 Task: Add Aura Cacia Tea Tree Essential Oil to the cart.
Action: Mouse moved to (895, 300)
Screenshot: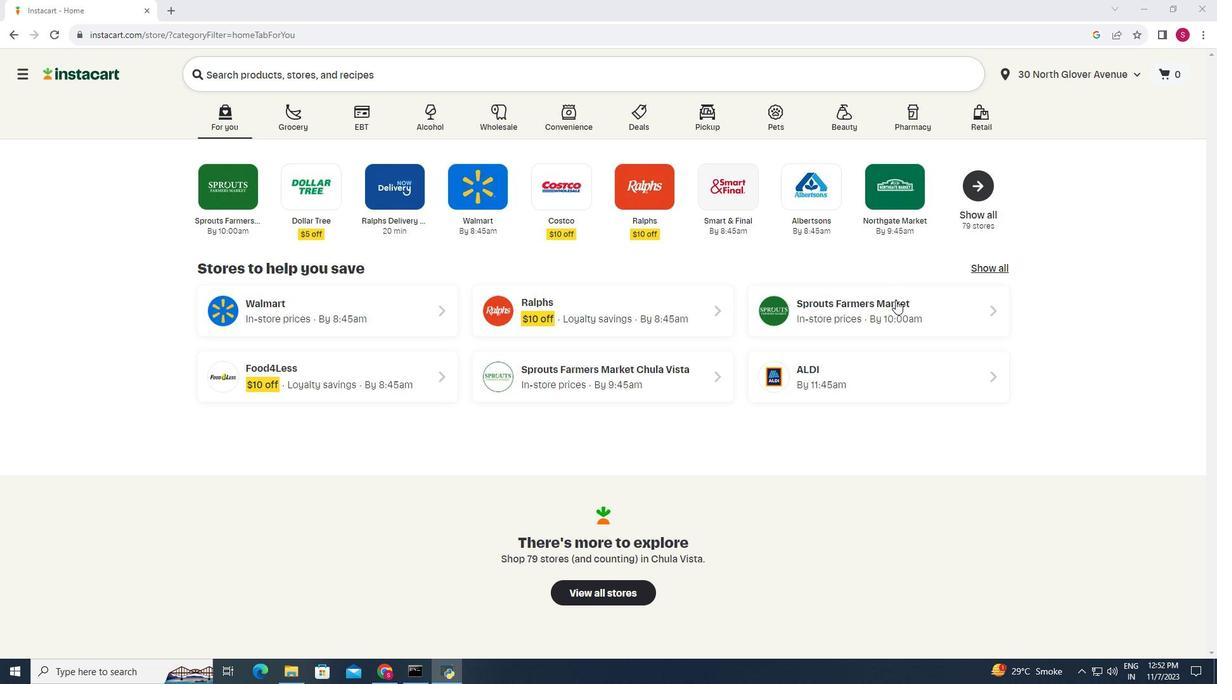 
Action: Mouse pressed left at (895, 300)
Screenshot: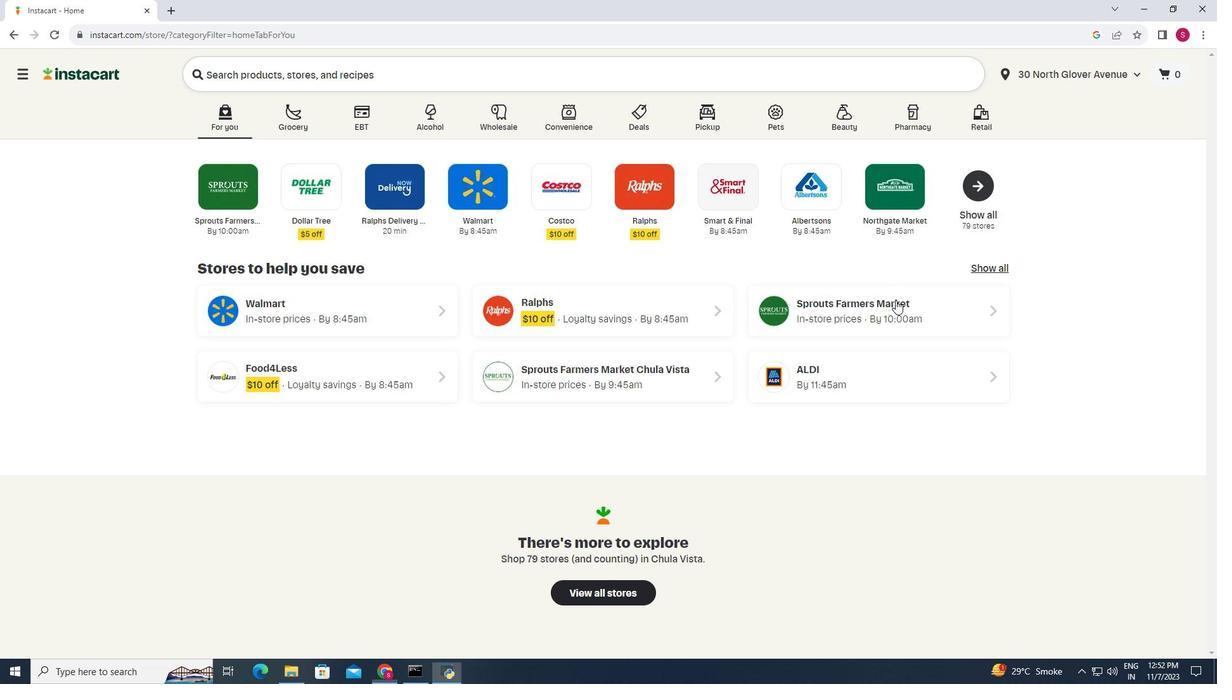 
Action: Mouse moved to (117, 362)
Screenshot: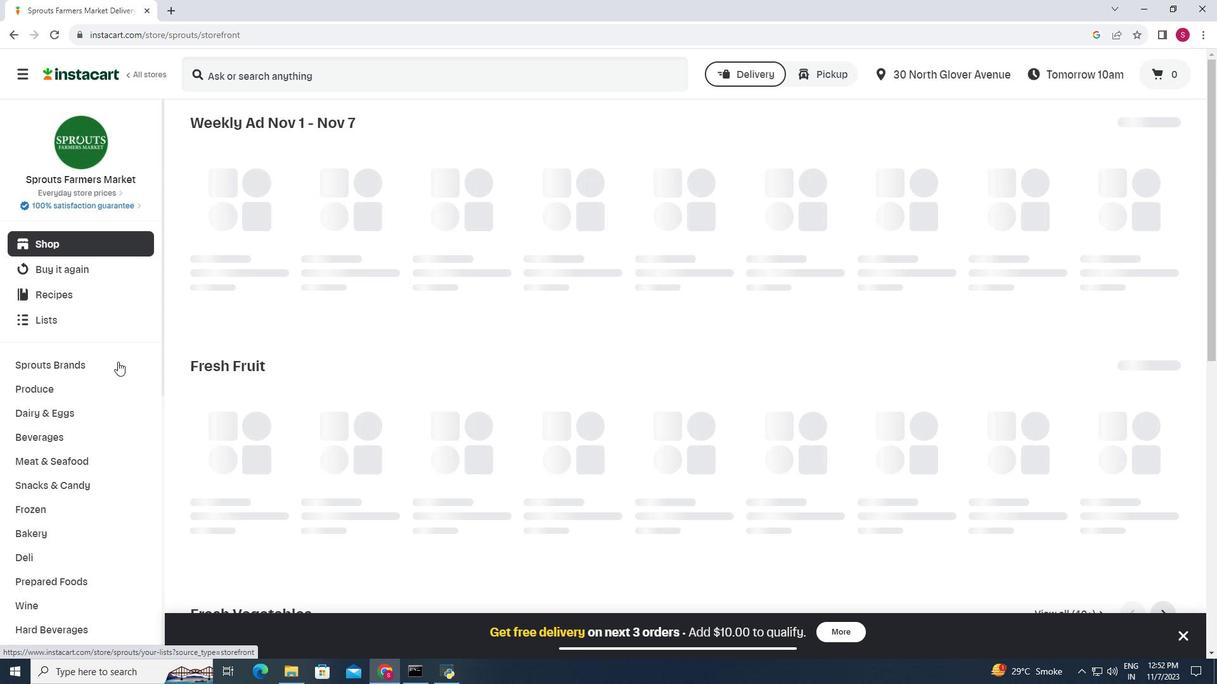 
Action: Mouse scrolled (117, 361) with delta (0, 0)
Screenshot: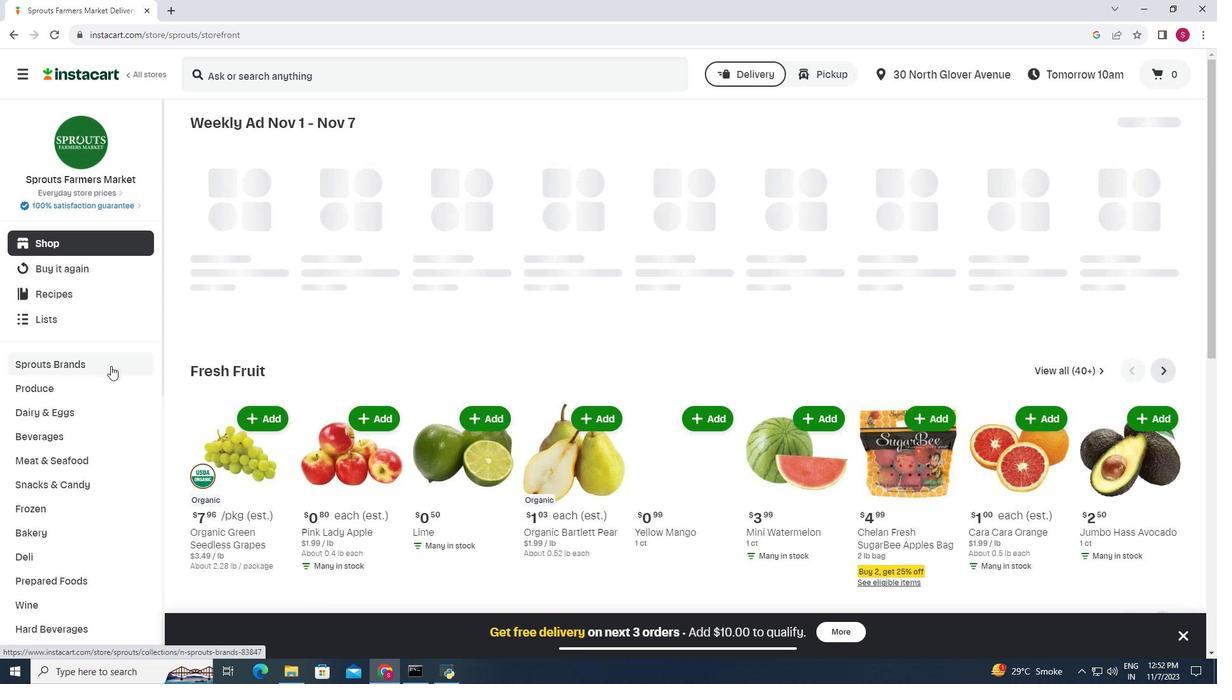 
Action: Mouse moved to (79, 428)
Screenshot: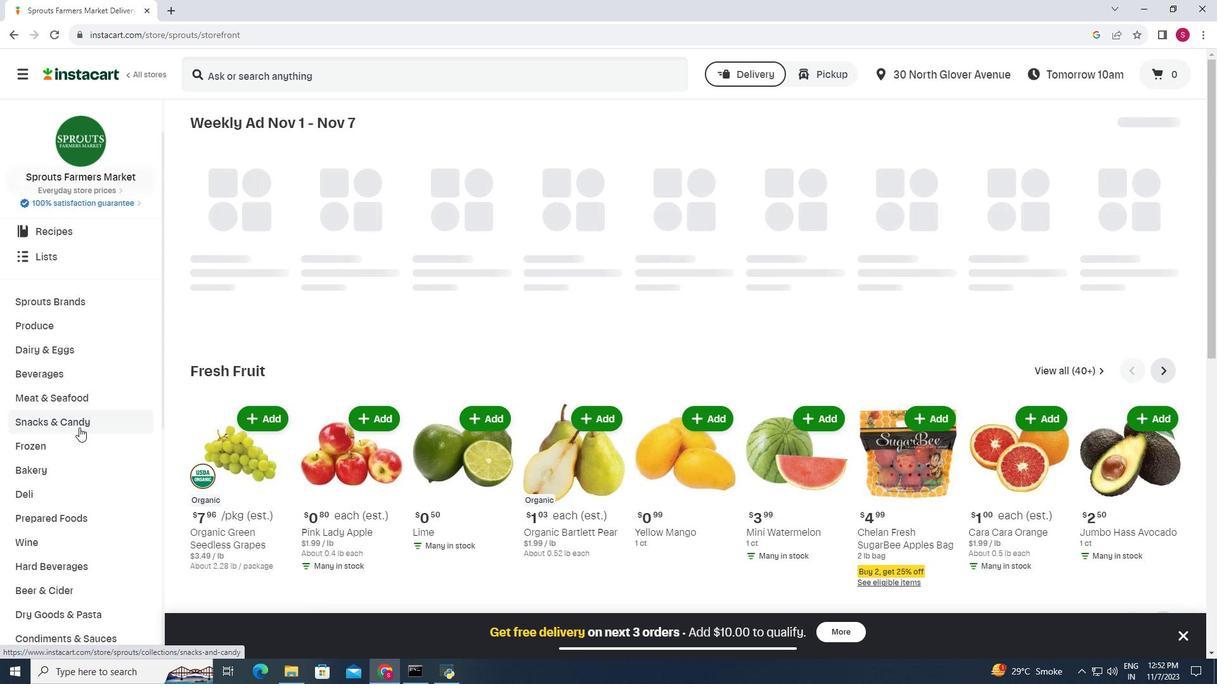 
Action: Mouse scrolled (79, 427) with delta (0, 0)
Screenshot: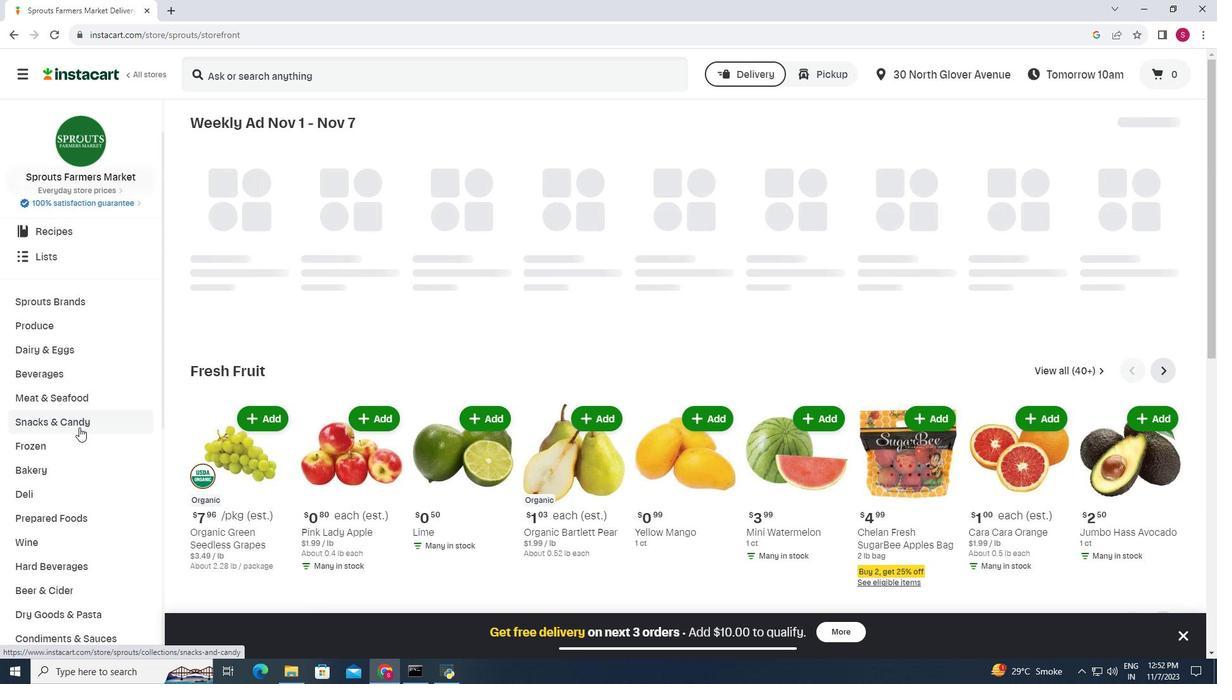 
Action: Mouse scrolled (79, 427) with delta (0, 0)
Screenshot: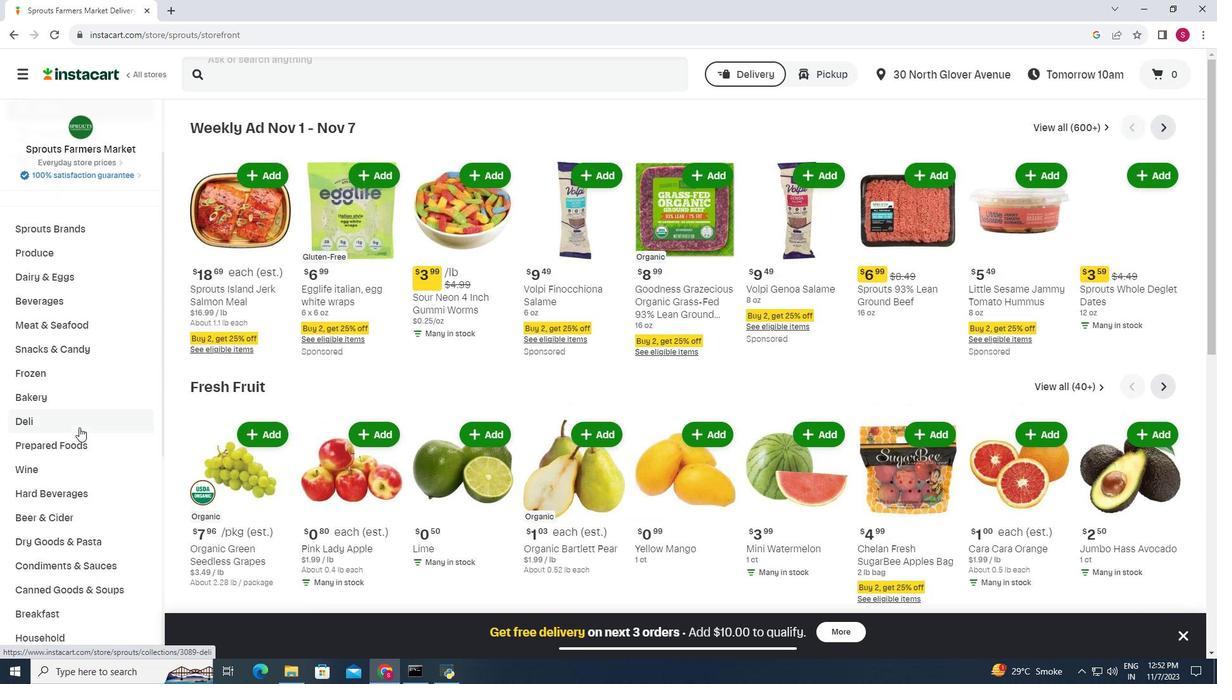 
Action: Mouse moved to (64, 582)
Screenshot: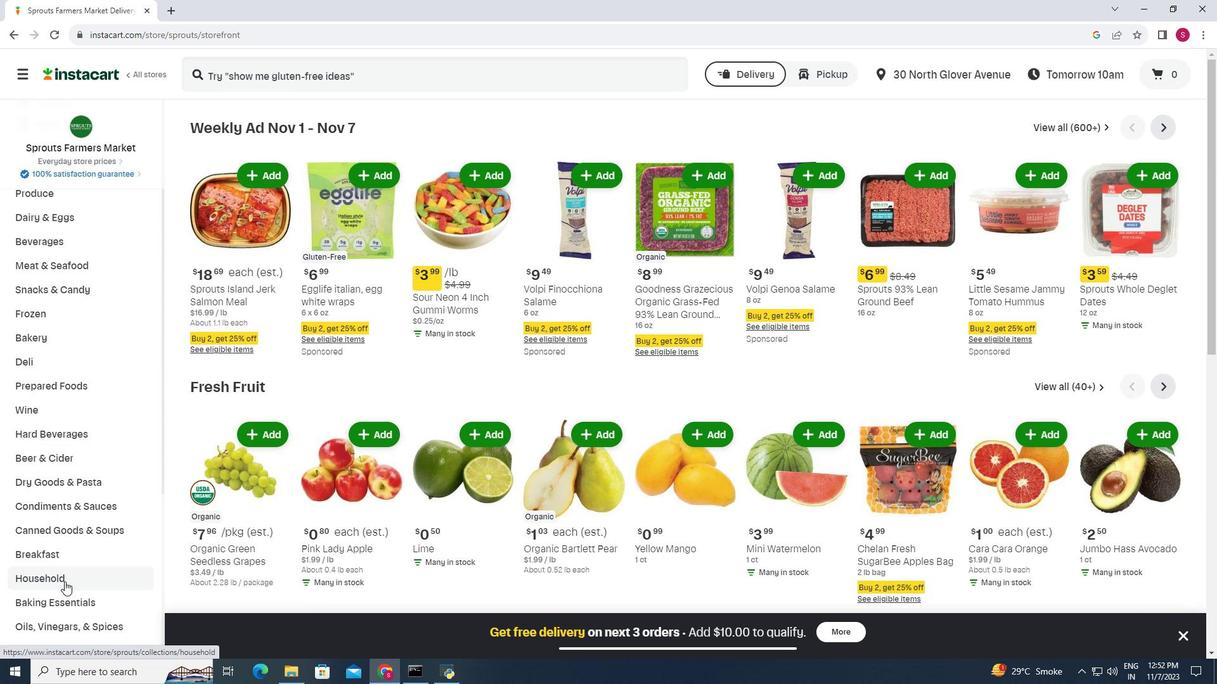 
Action: Mouse pressed left at (64, 582)
Screenshot: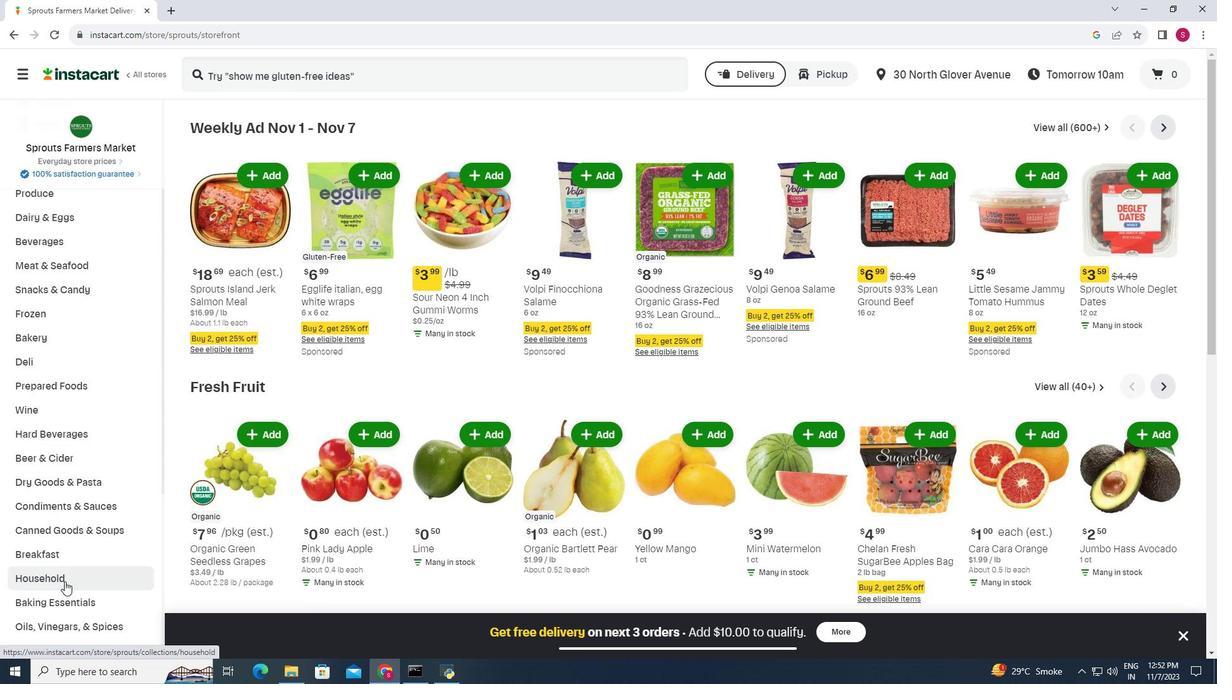 
Action: Mouse moved to (354, 76)
Screenshot: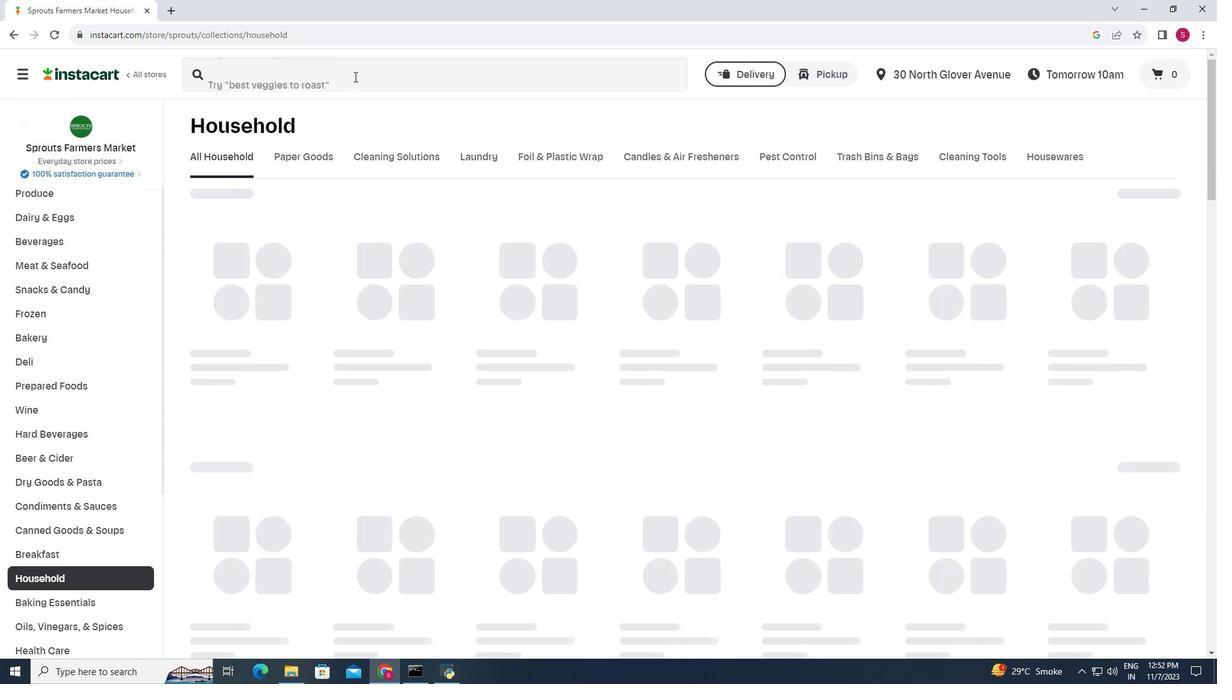 
Action: Mouse pressed left at (354, 76)
Screenshot: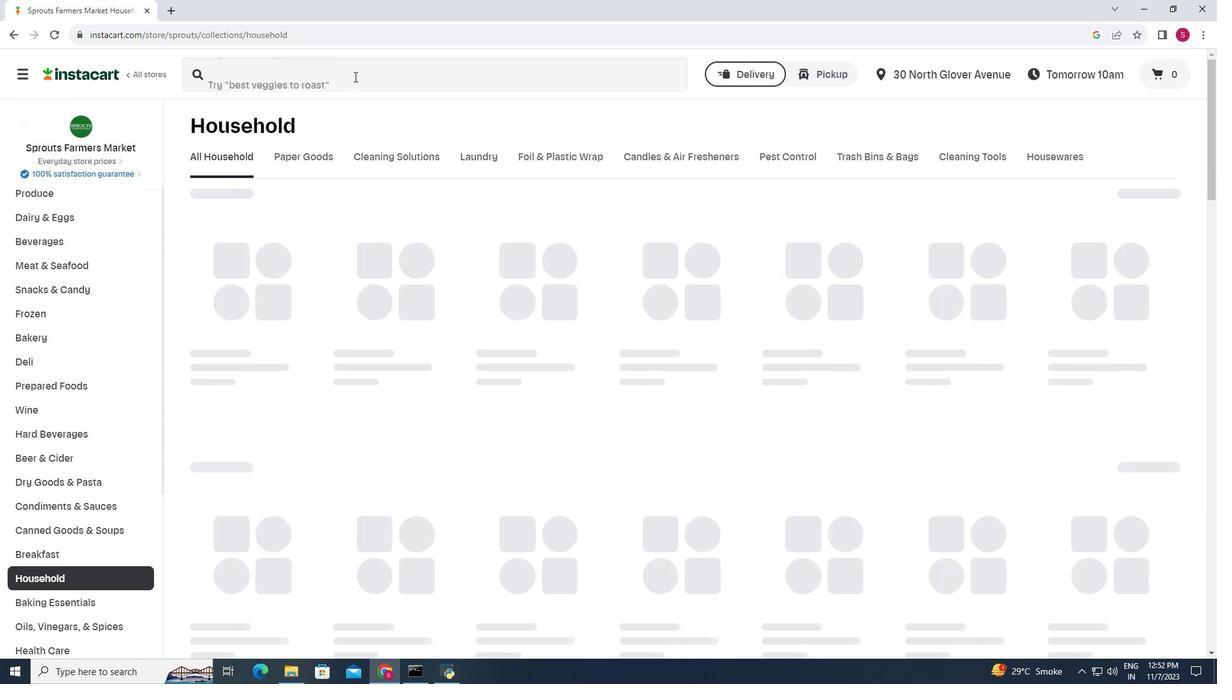 
Action: Key pressed <Key.shift>Aura<Key.space><Key.shift>Cacia<Key.space><Key.shift>Tea<Key.space><Key.shift><Key.shift><Key.shift><Key.shift><Key.shift><Key.shift><Key.shift><Key.shift><Key.shift>Tree<Key.space><Key.shift>Essentiua<Key.backspace><Key.backspace>al<Key.space><Key.shift>Oil<Key.enter>
Screenshot: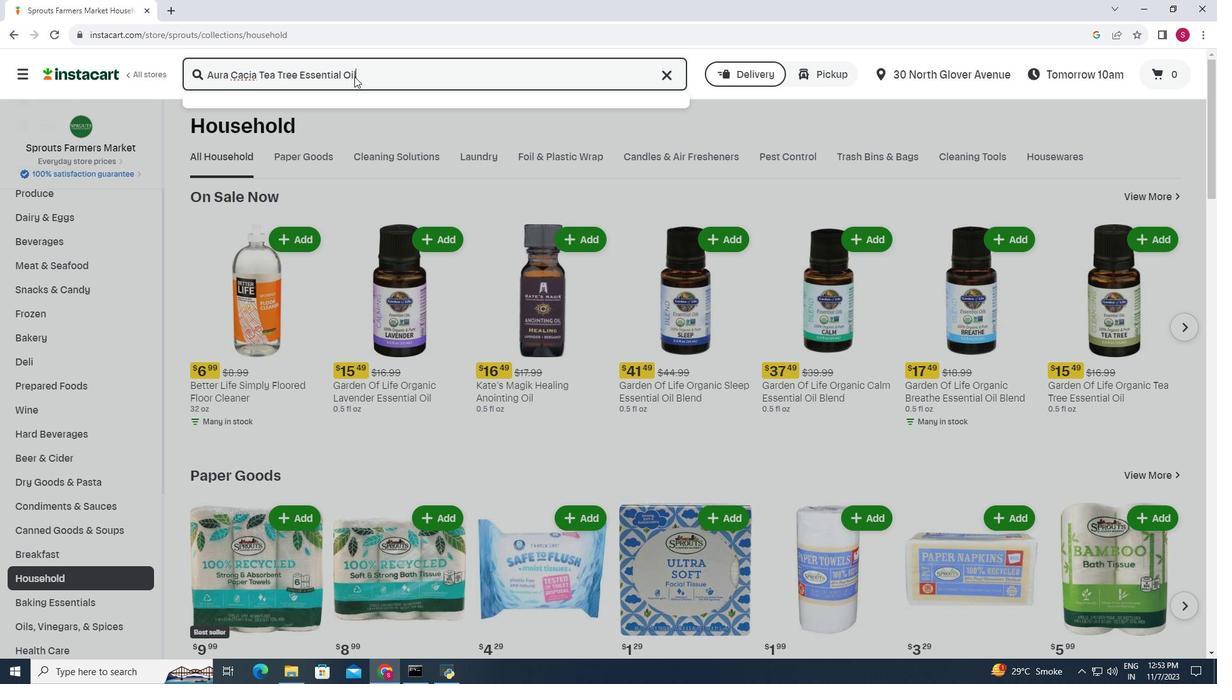 
Action: Mouse moved to (585, 265)
Screenshot: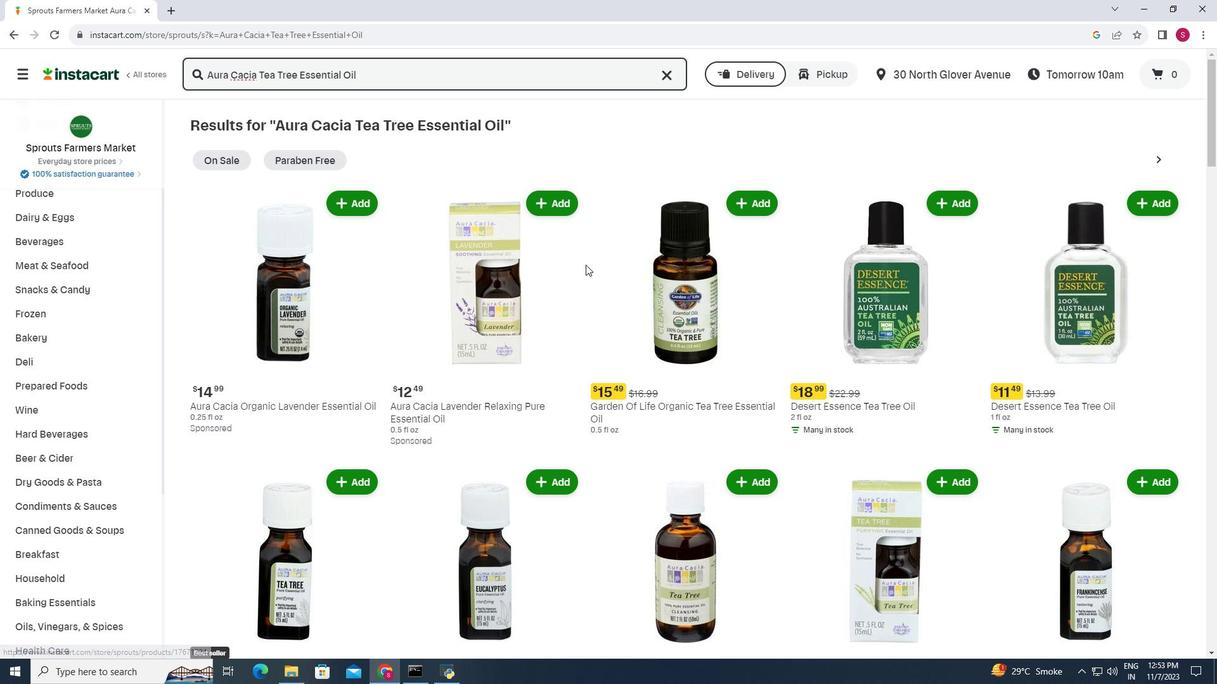 
Action: Mouse scrolled (585, 264) with delta (0, 0)
Screenshot: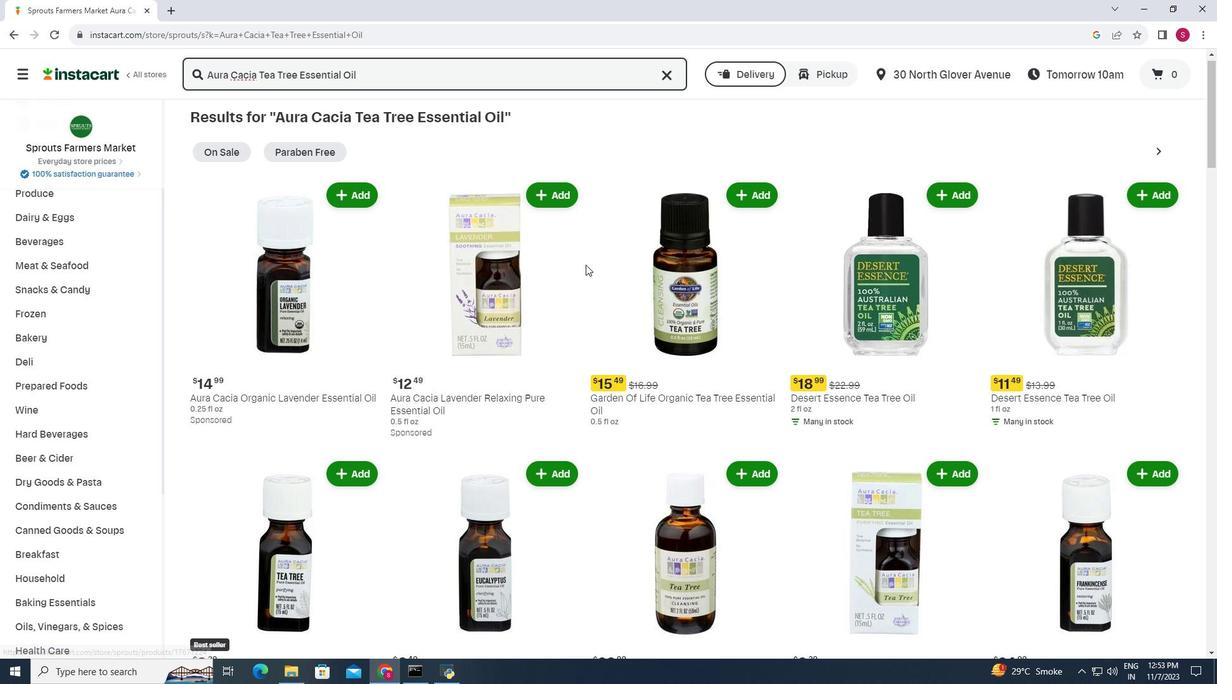 
Action: Mouse moved to (585, 266)
Screenshot: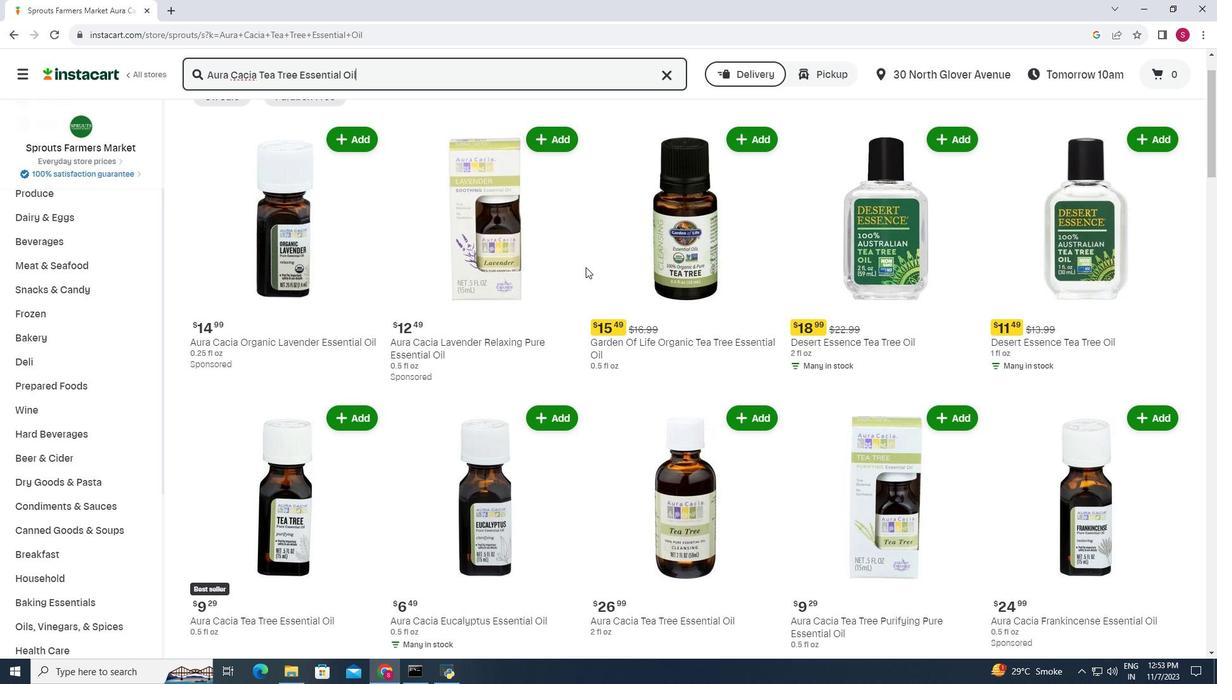 
Action: Mouse scrolled (585, 265) with delta (0, 0)
Screenshot: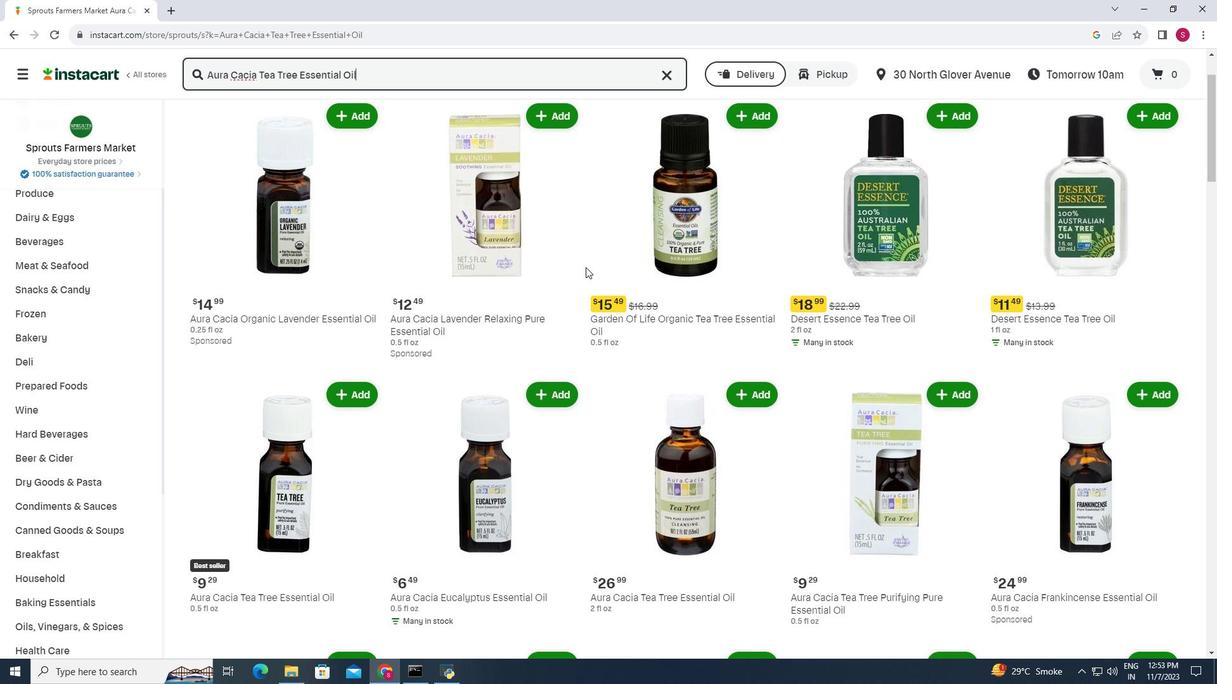 
Action: Mouse moved to (355, 355)
Screenshot: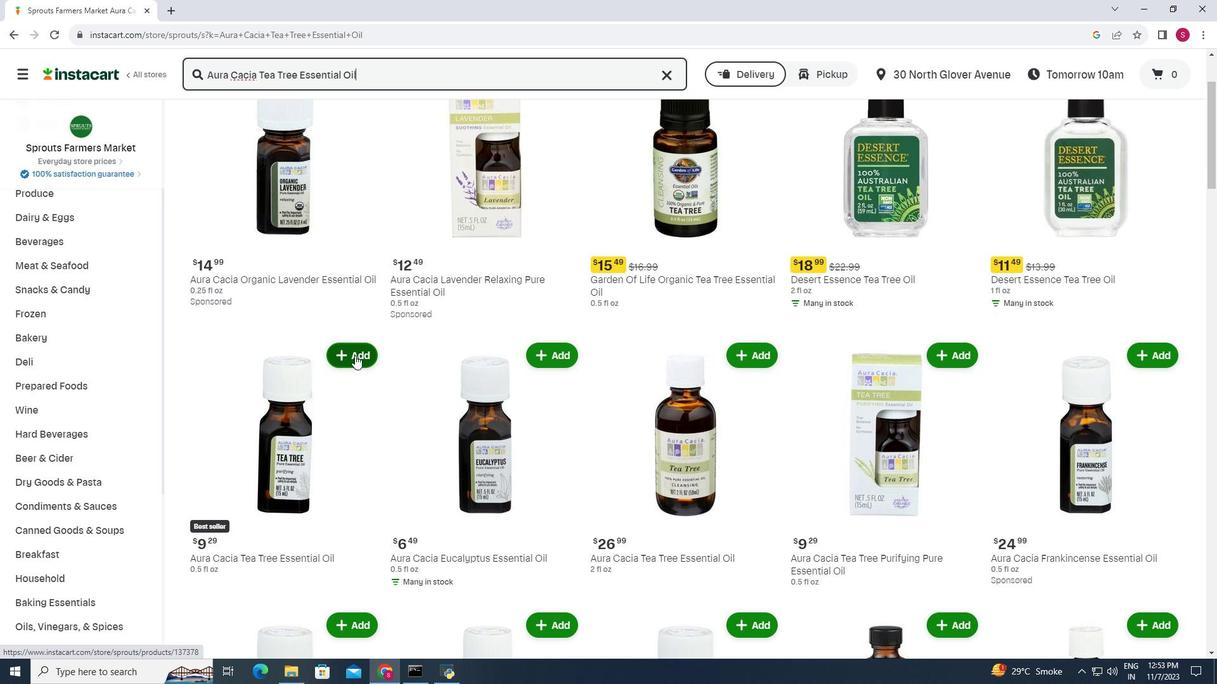 
Action: Mouse pressed left at (355, 355)
Screenshot: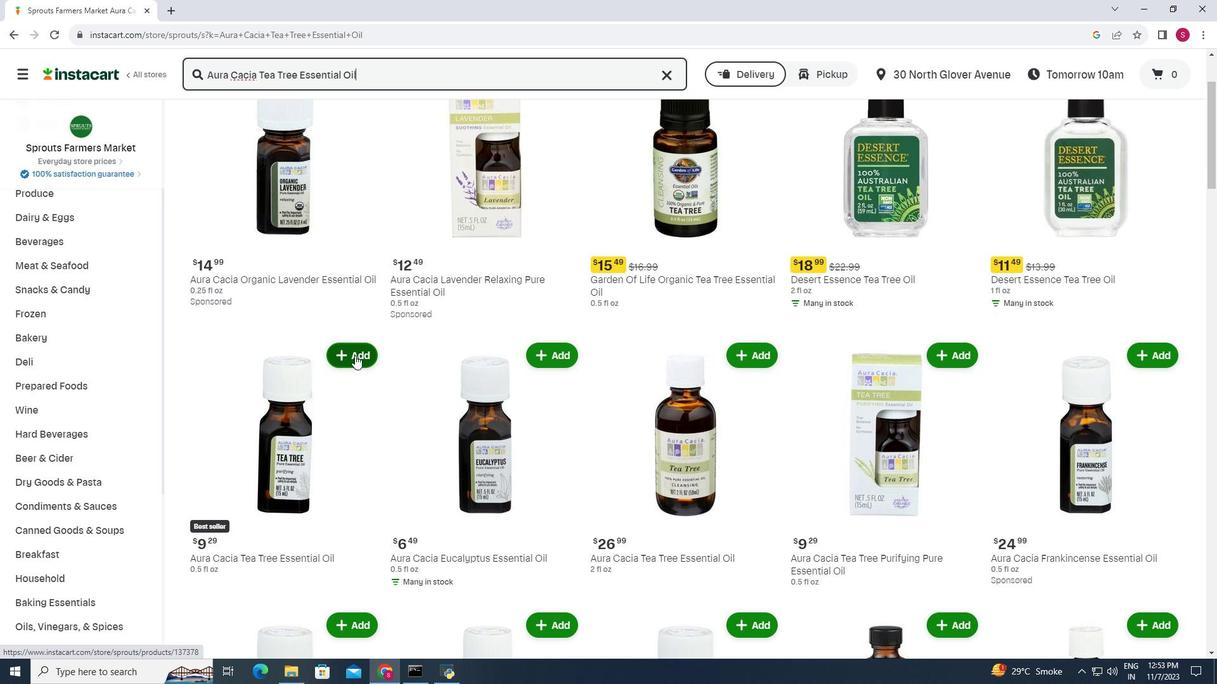 
Action: Mouse moved to (346, 298)
Screenshot: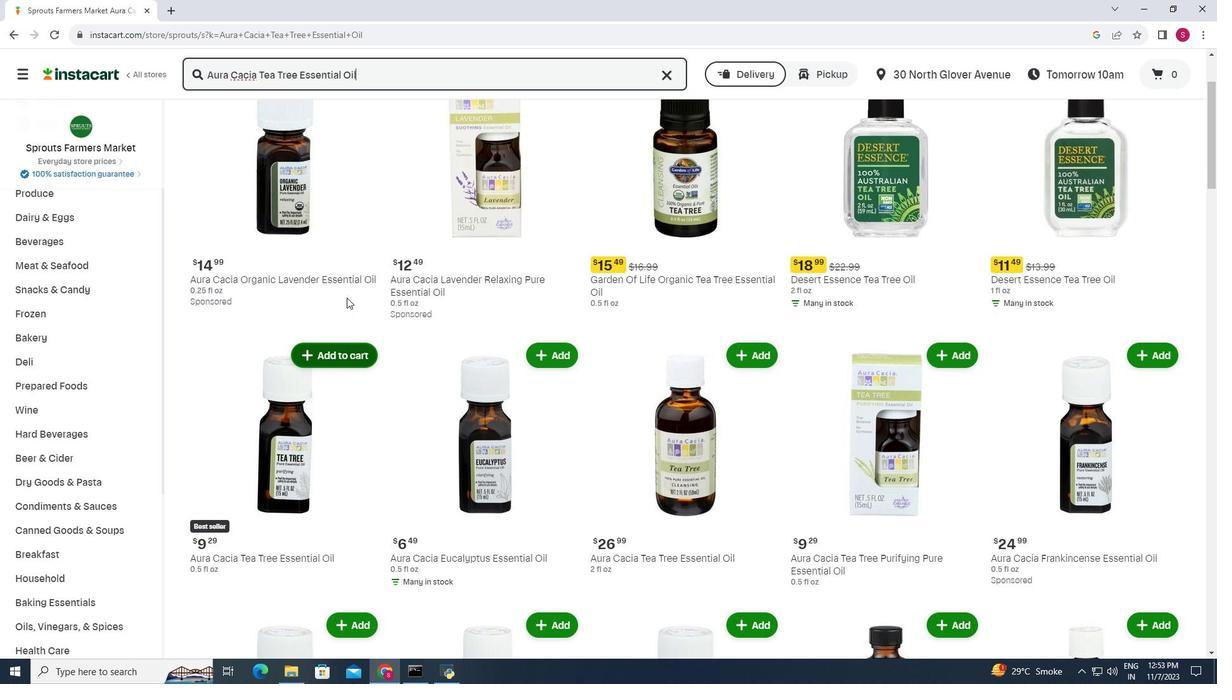 
